 Task: Add Member Aahisa Nisni to Card Card0001 in Board Board0001 in Development in Trello
Action: Mouse moved to (494, 71)
Screenshot: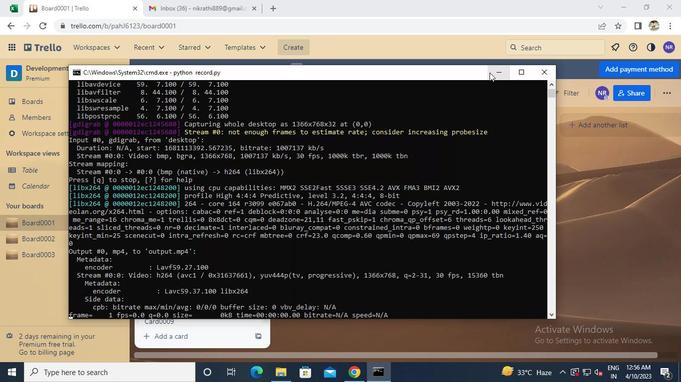 
Action: Mouse pressed left at (494, 71)
Screenshot: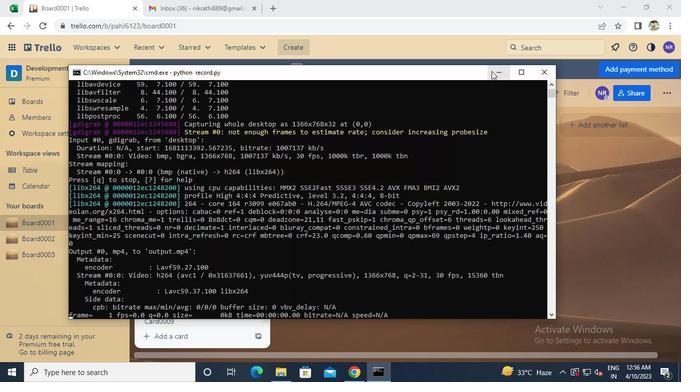 
Action: Mouse moved to (195, 146)
Screenshot: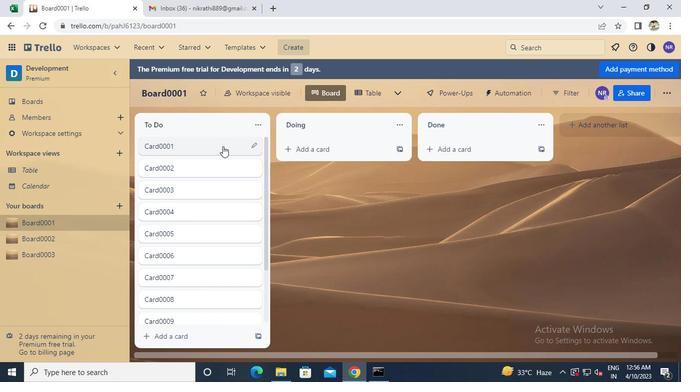 
Action: Mouse pressed left at (195, 146)
Screenshot: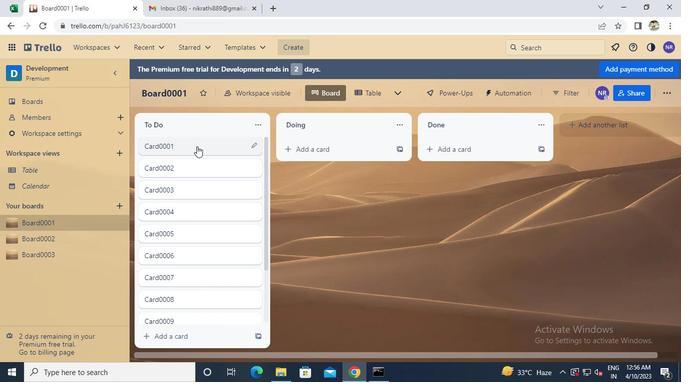 
Action: Mouse moved to (483, 121)
Screenshot: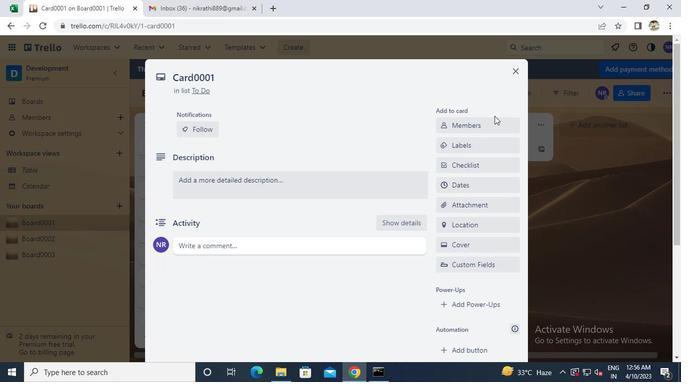 
Action: Mouse pressed left at (483, 121)
Screenshot: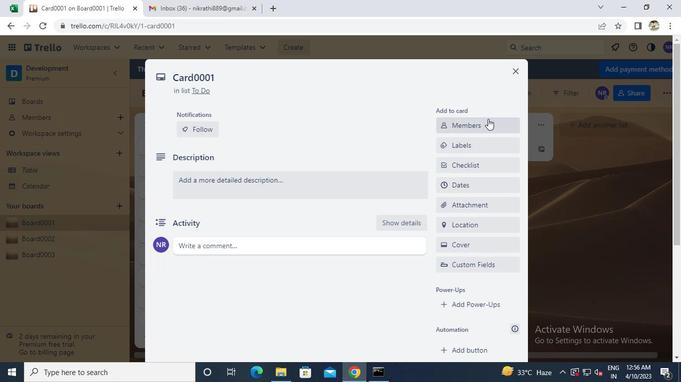 
Action: Keyboard a
Screenshot: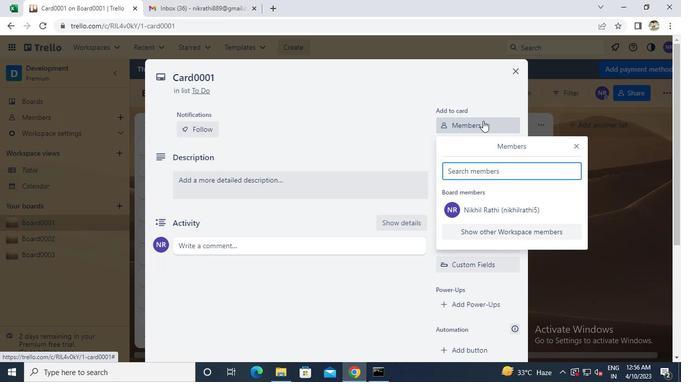 
Action: Keyboard a
Screenshot: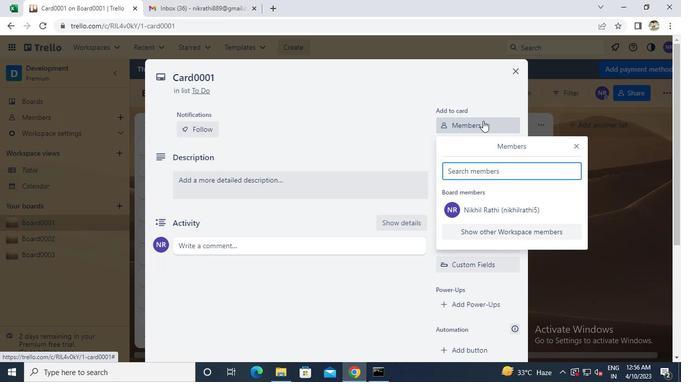 
Action: Mouse moved to (483, 259)
Screenshot: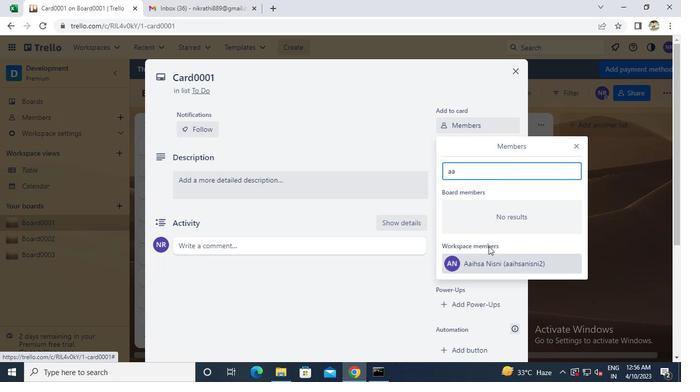 
Action: Mouse pressed left at (483, 259)
Screenshot: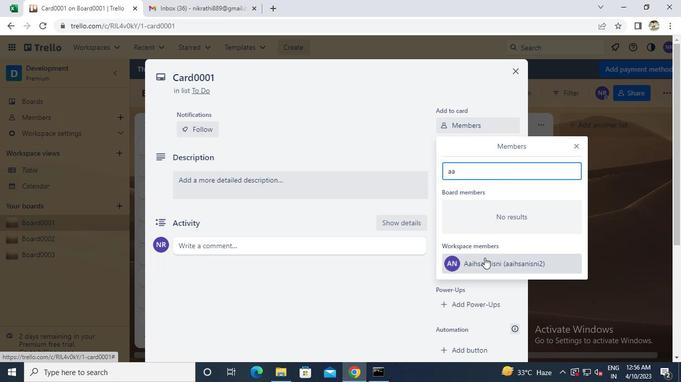 
Action: Mouse moved to (513, 73)
Screenshot: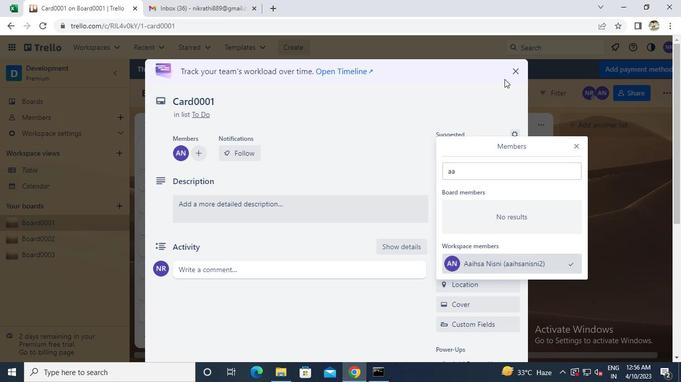 
Action: Mouse pressed left at (513, 73)
Screenshot: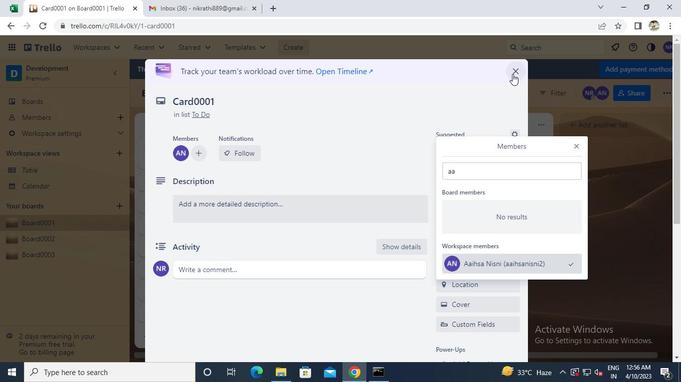 
Action: Mouse moved to (377, 373)
Screenshot: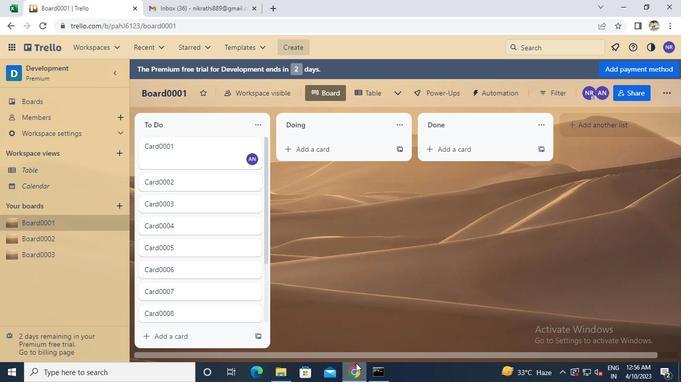 
Action: Mouse pressed left at (377, 373)
Screenshot: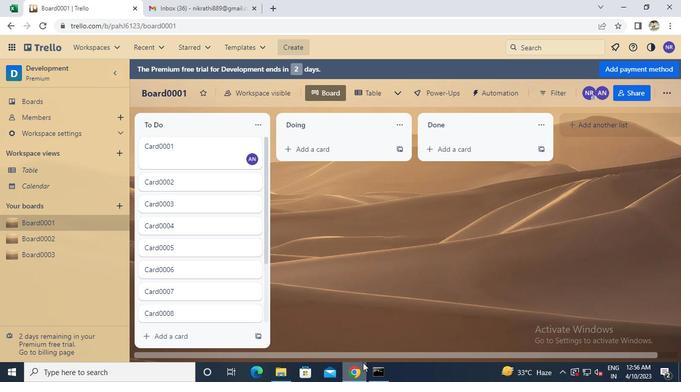 
Action: Mouse moved to (539, 70)
Screenshot: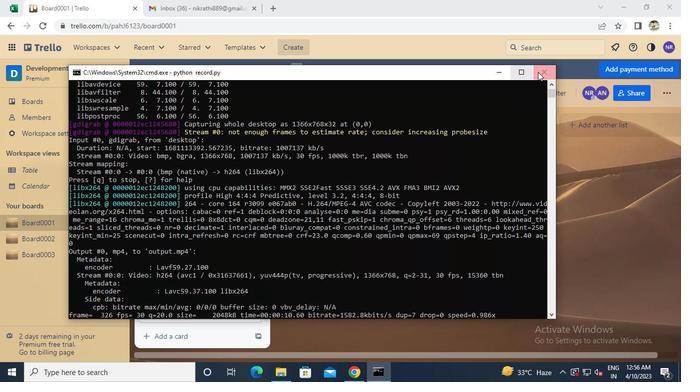 
Action: Mouse pressed left at (539, 70)
Screenshot: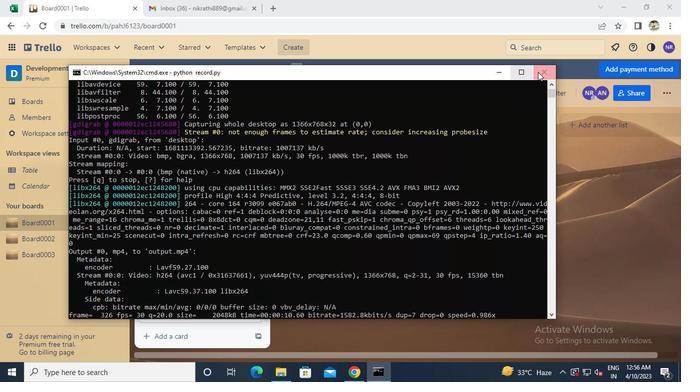 
Action: Mouse moved to (538, 70)
Screenshot: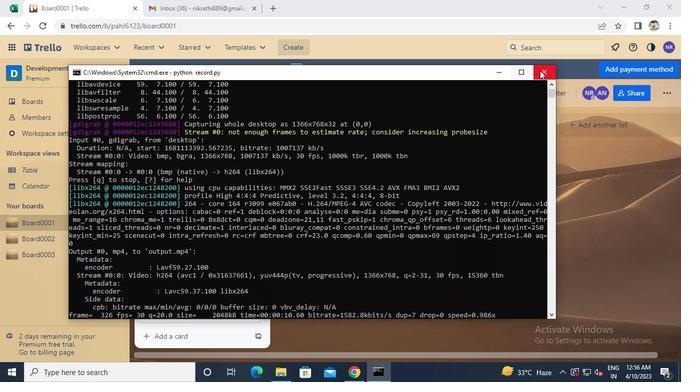 
